 Task: Open the Outlook data file located on the Desktop.
Action: Mouse moved to (12, 61)
Screenshot: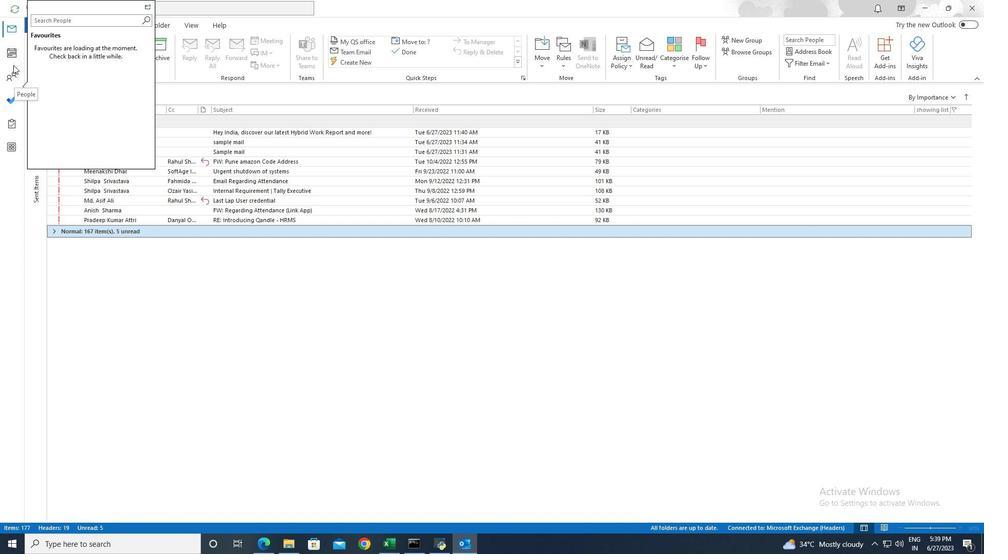 
Action: Mouse pressed left at (12, 61)
Screenshot: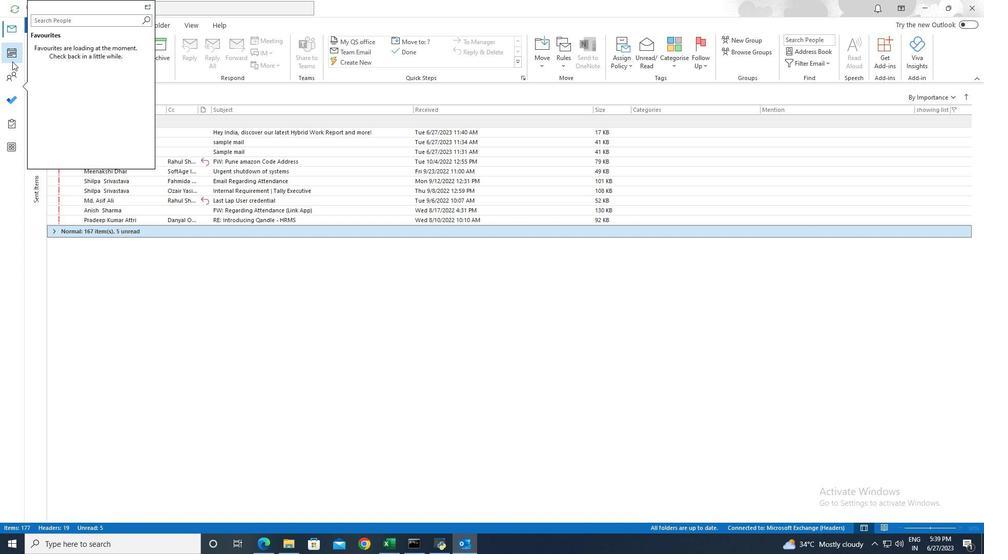 
Action: Mouse moved to (33, 25)
Screenshot: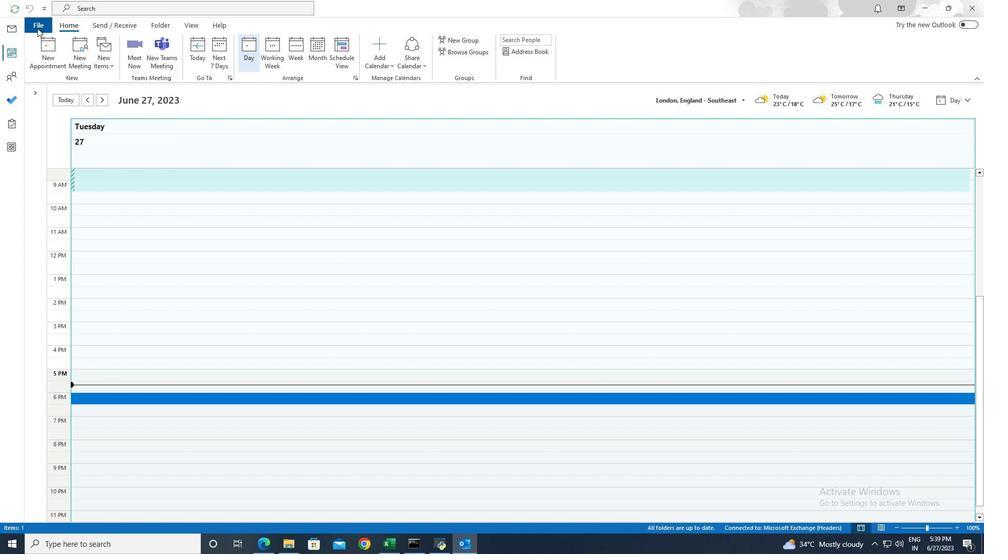 
Action: Mouse pressed left at (33, 25)
Screenshot: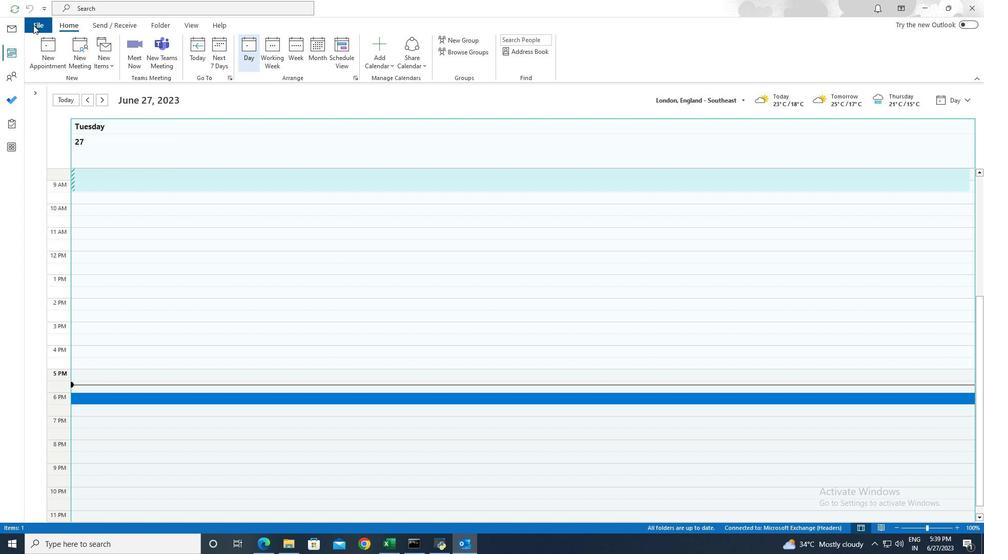 
Action: Mouse moved to (47, 69)
Screenshot: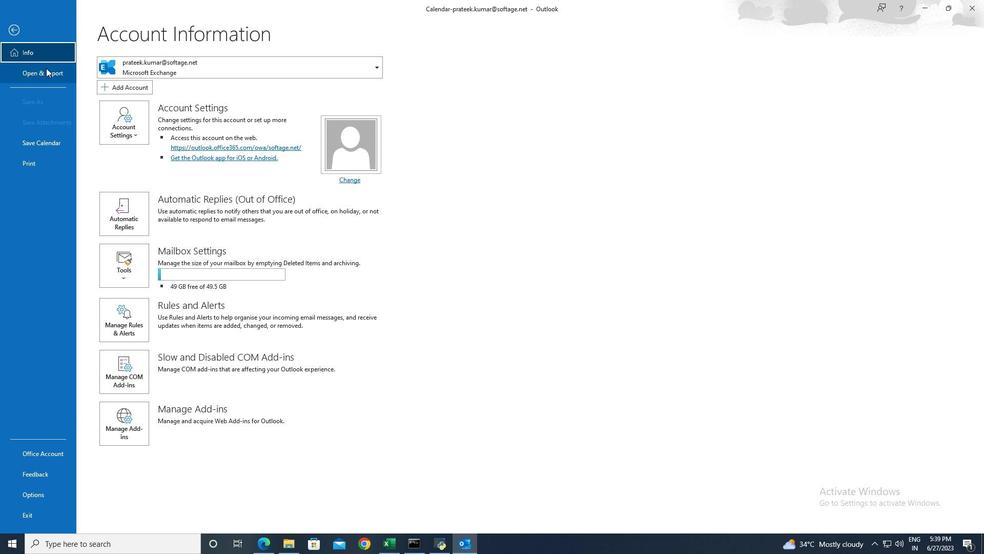 
Action: Mouse pressed left at (47, 69)
Screenshot: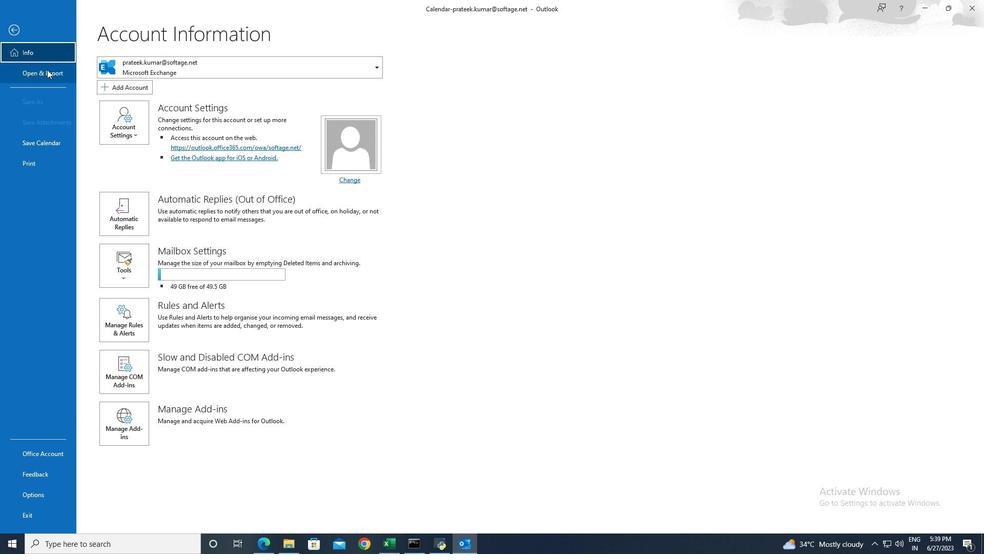 
Action: Mouse moved to (124, 120)
Screenshot: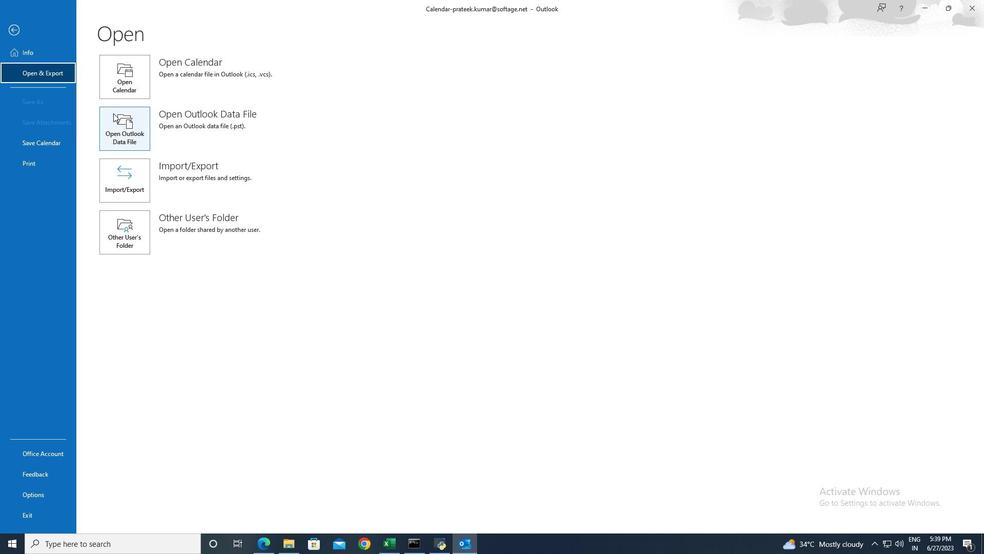 
Action: Mouse pressed left at (124, 120)
Screenshot: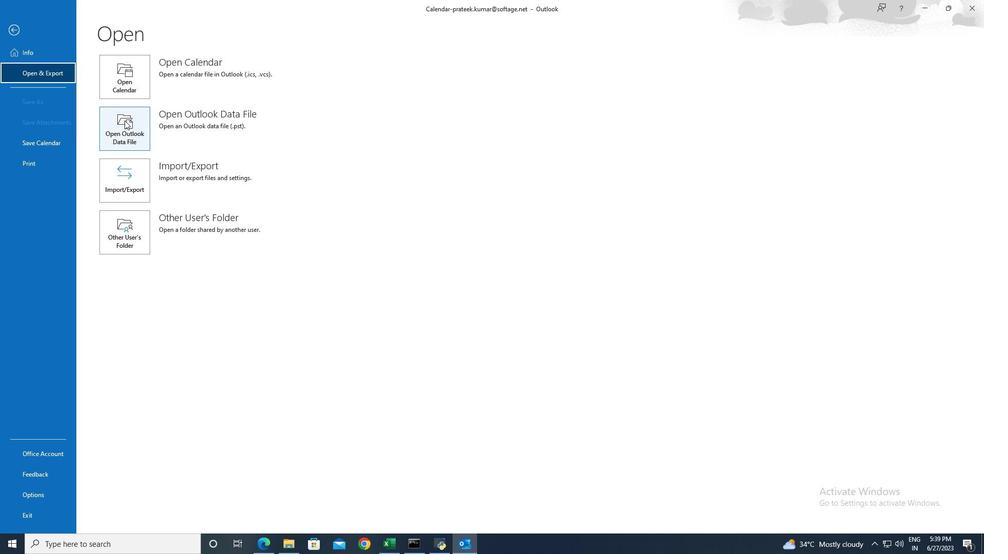 
Action: Mouse moved to (55, 117)
Screenshot: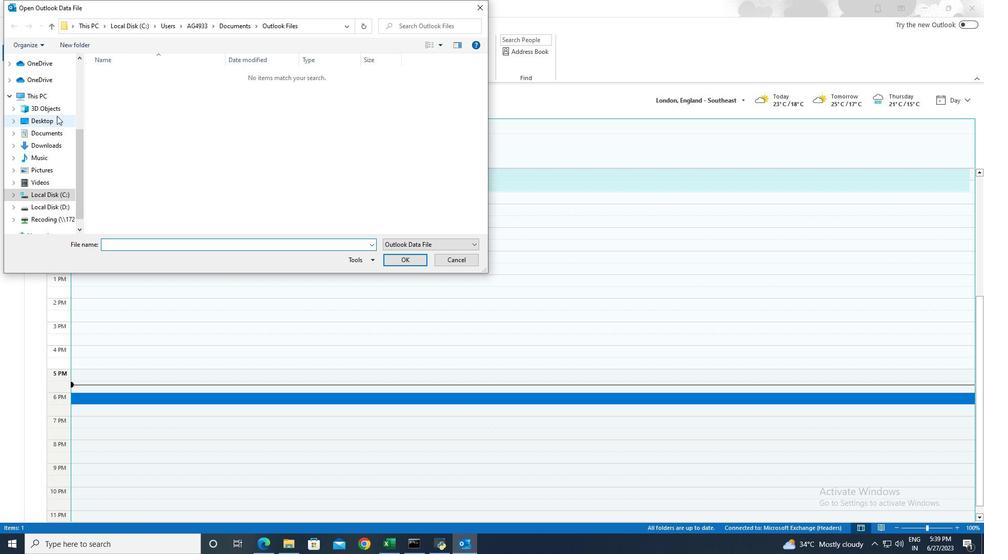 
Action: Mouse pressed left at (55, 117)
Screenshot: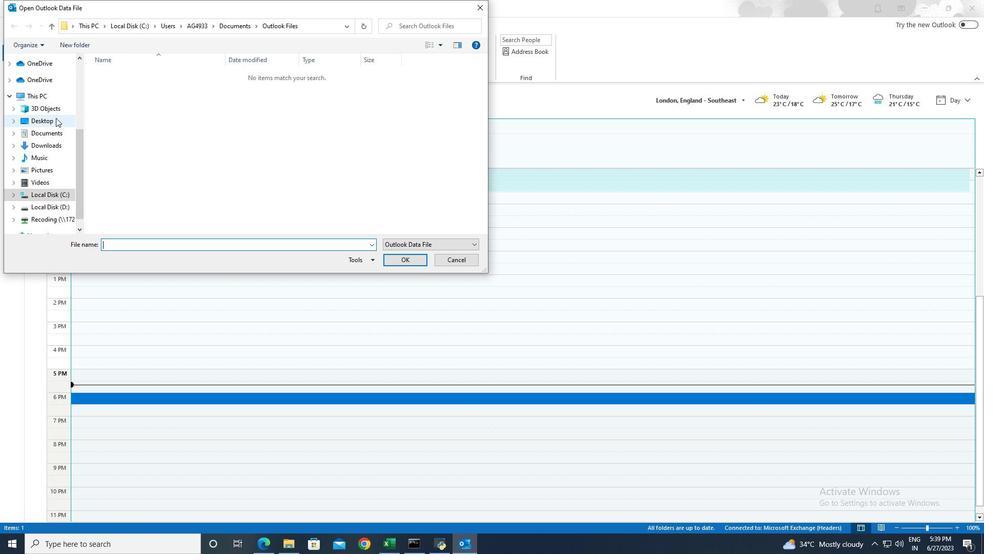 
Action: Mouse moved to (127, 73)
Screenshot: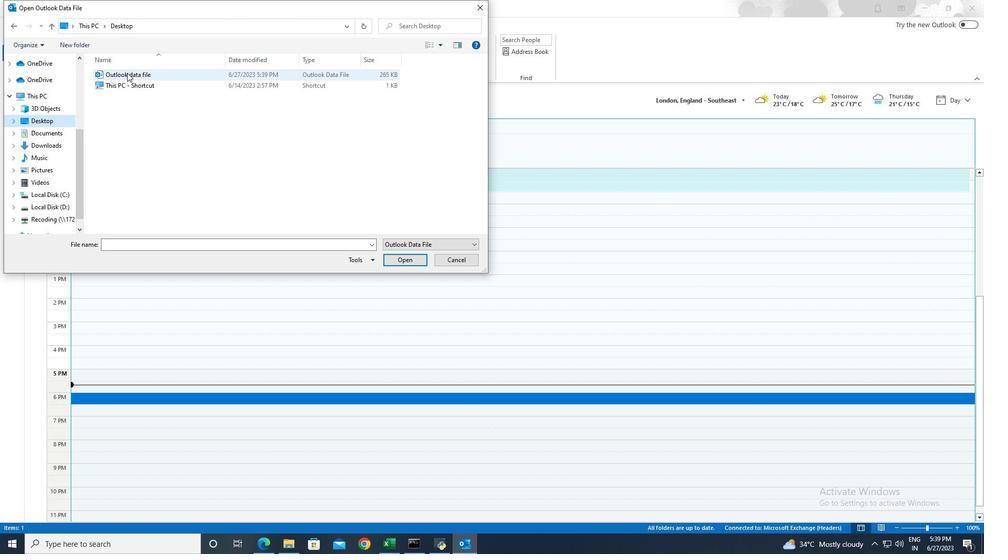 
Action: Mouse pressed left at (127, 73)
Screenshot: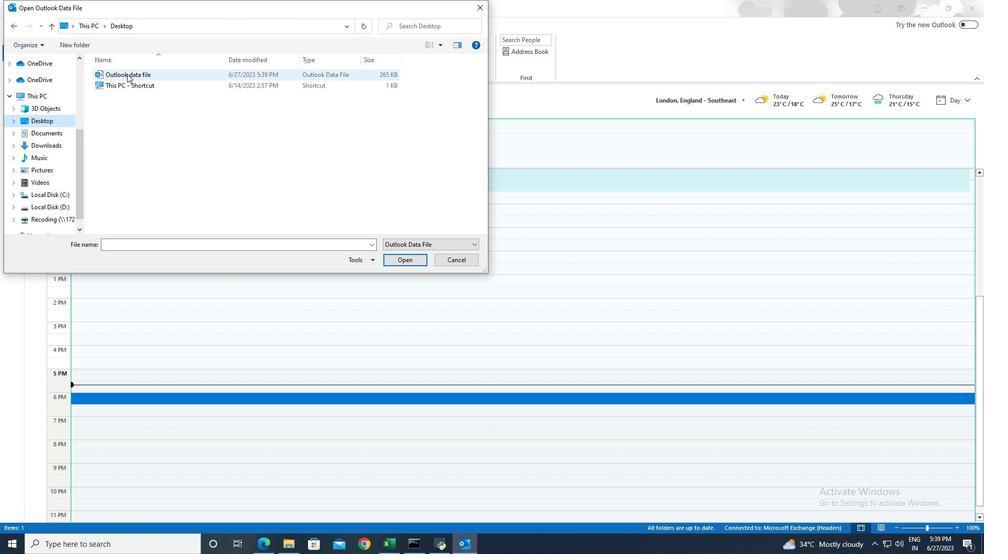 
Action: Mouse moved to (397, 258)
Screenshot: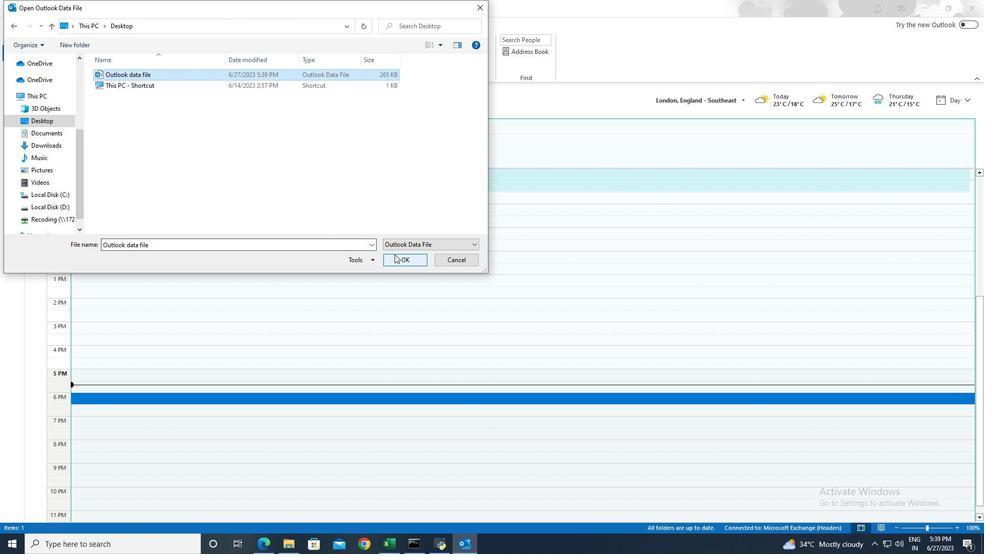
Action: Mouse pressed left at (397, 258)
Screenshot: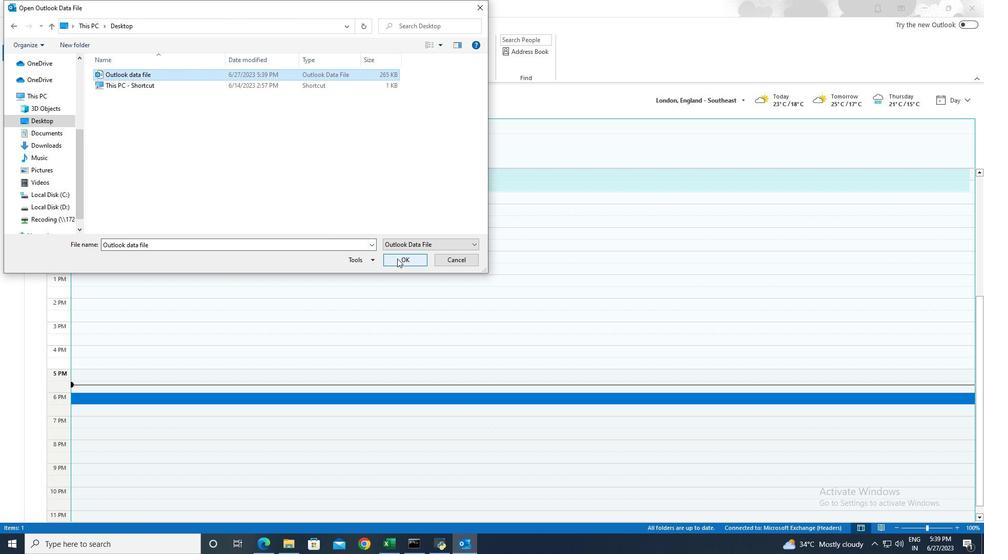 
Action: Mouse moved to (398, 259)
Screenshot: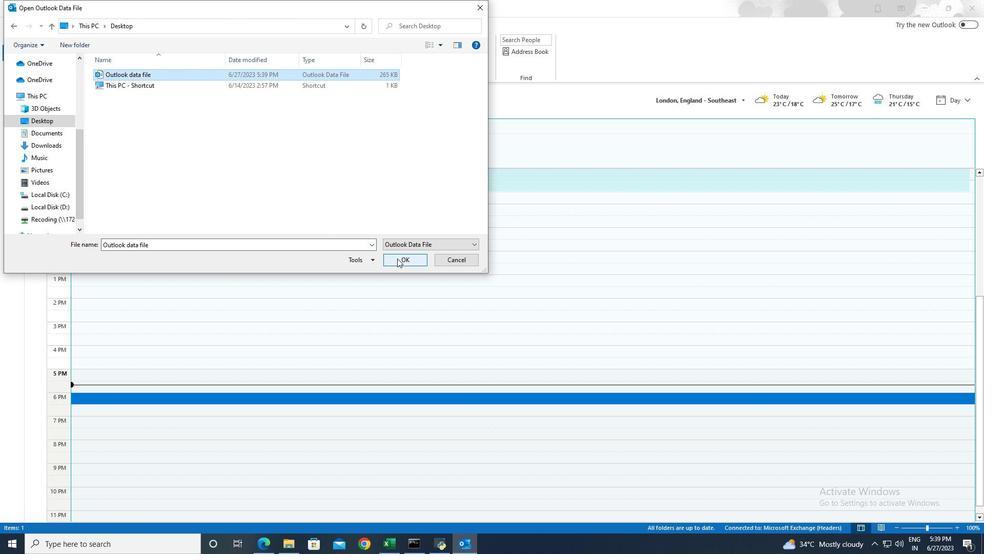 
